Task: Create a word cloud from a text corpus.
Action: Mouse moved to (124, 55)
Screenshot: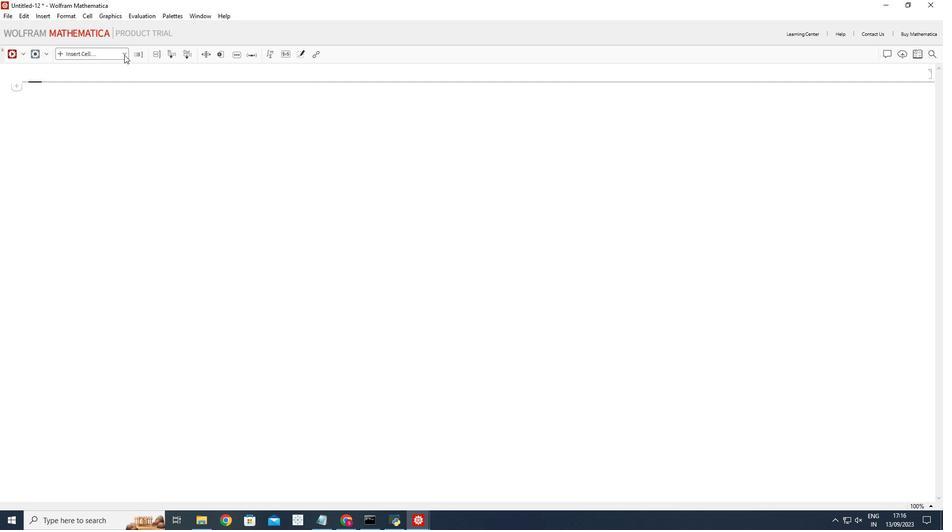 
Action: Mouse pressed left at (124, 55)
Screenshot: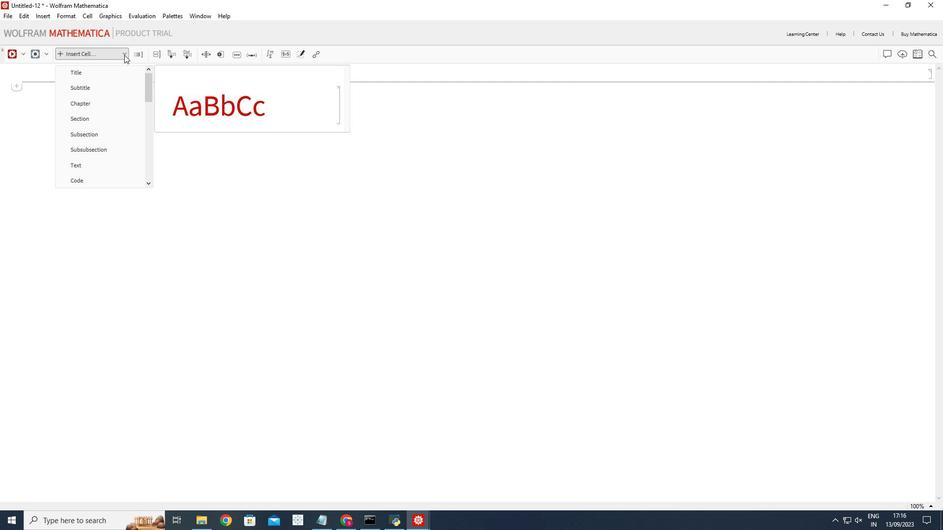 
Action: Mouse moved to (108, 71)
Screenshot: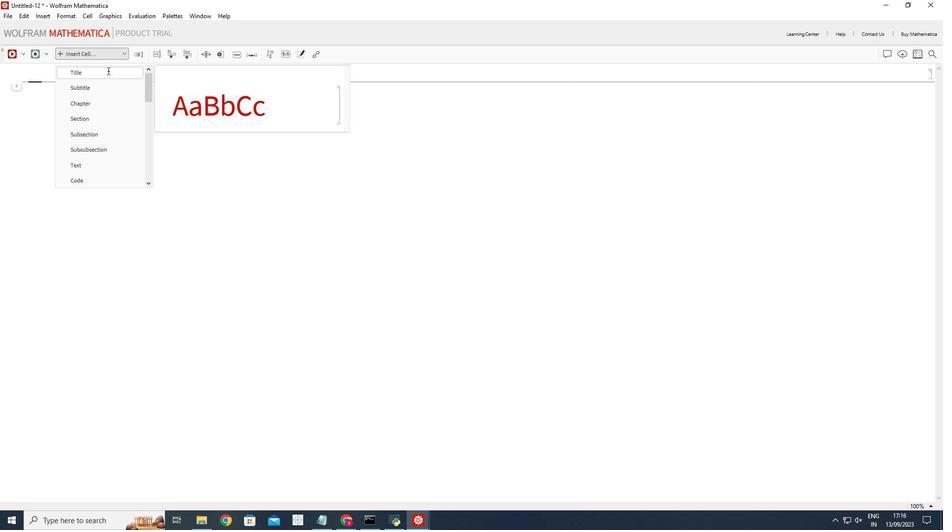 
Action: Mouse pressed left at (108, 71)
Screenshot: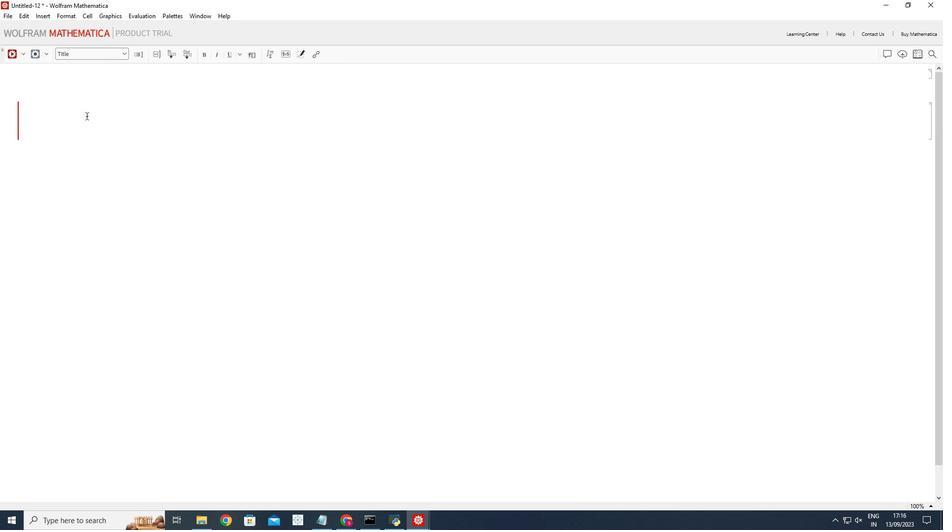 
Action: Mouse moved to (86, 116)
Screenshot: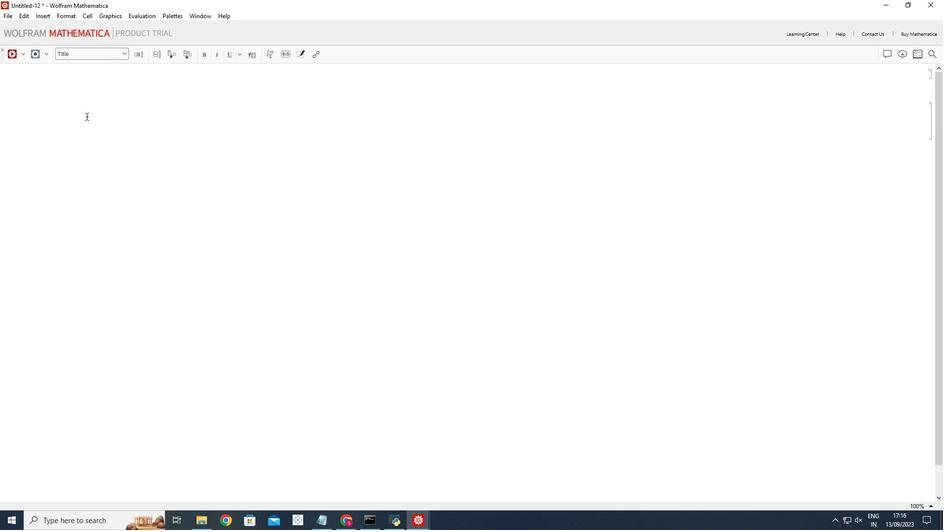 
Action: Mouse pressed left at (86, 116)
Screenshot: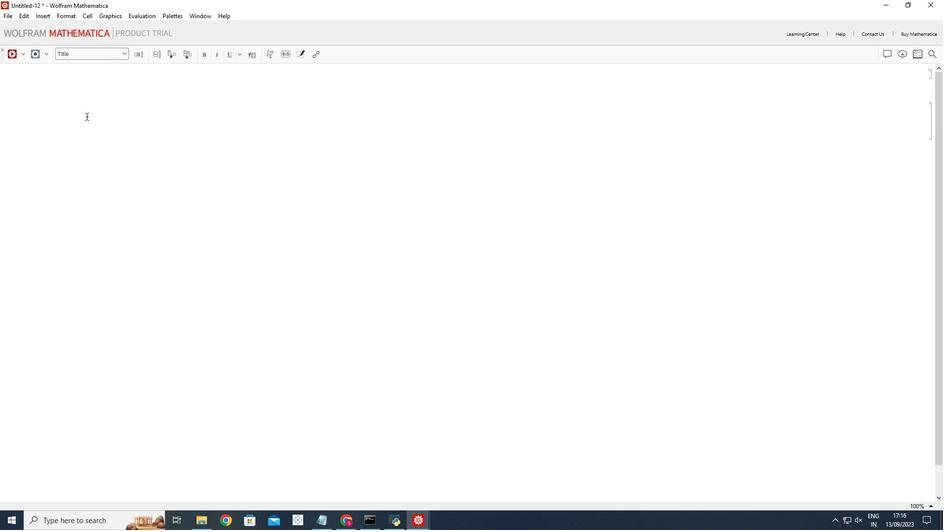 
Action: Key pressed <Key.shift_r>Word<Key.space><Key.shift_r>Cloud
Screenshot: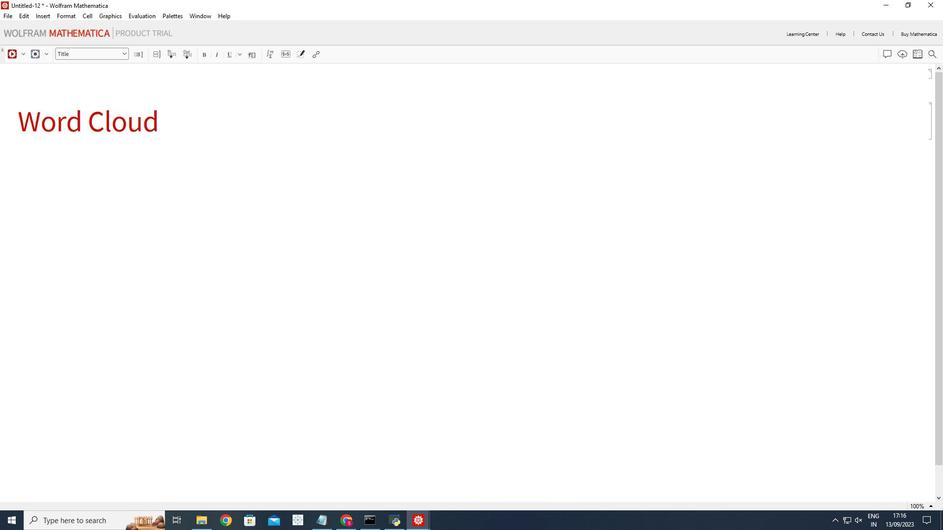 
Action: Mouse moved to (85, 170)
Screenshot: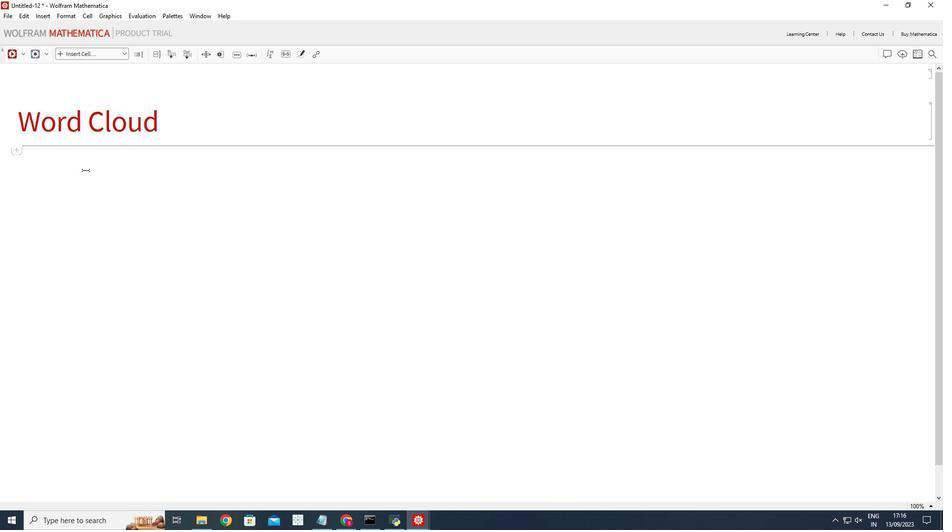 
Action: Mouse pressed left at (85, 170)
Screenshot: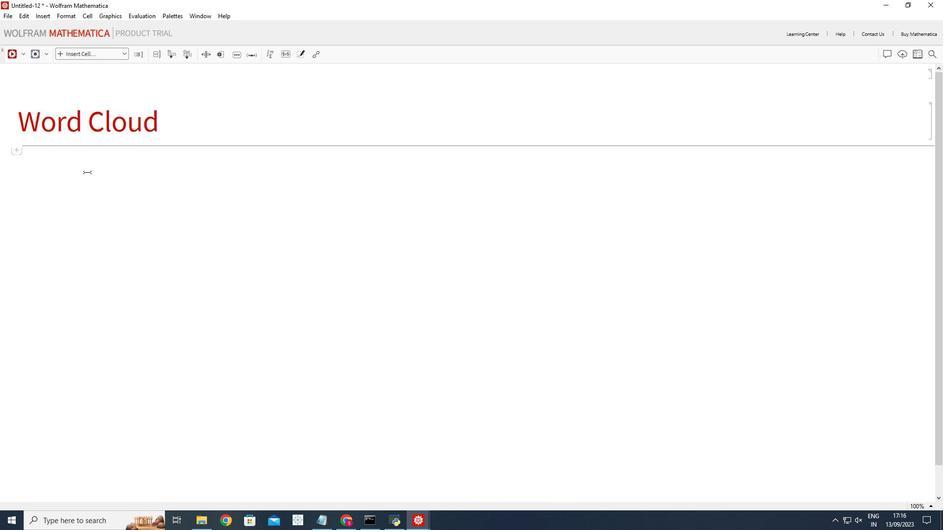 
Action: Mouse moved to (122, 53)
Screenshot: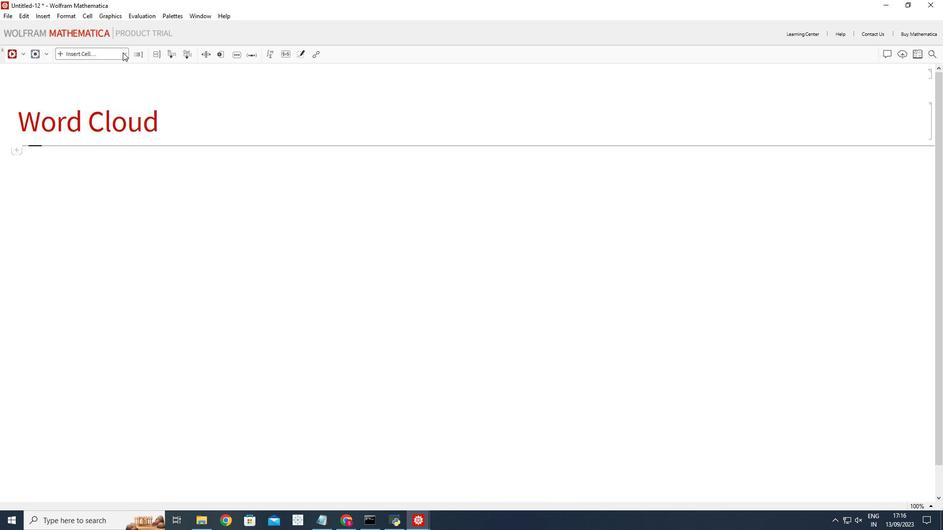 
Action: Mouse pressed left at (122, 53)
Screenshot: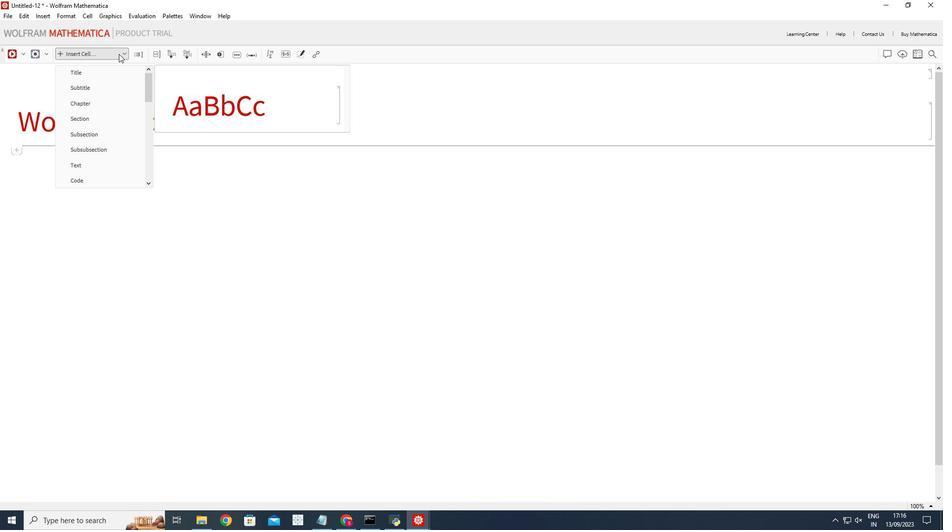 
Action: Mouse moved to (77, 177)
Screenshot: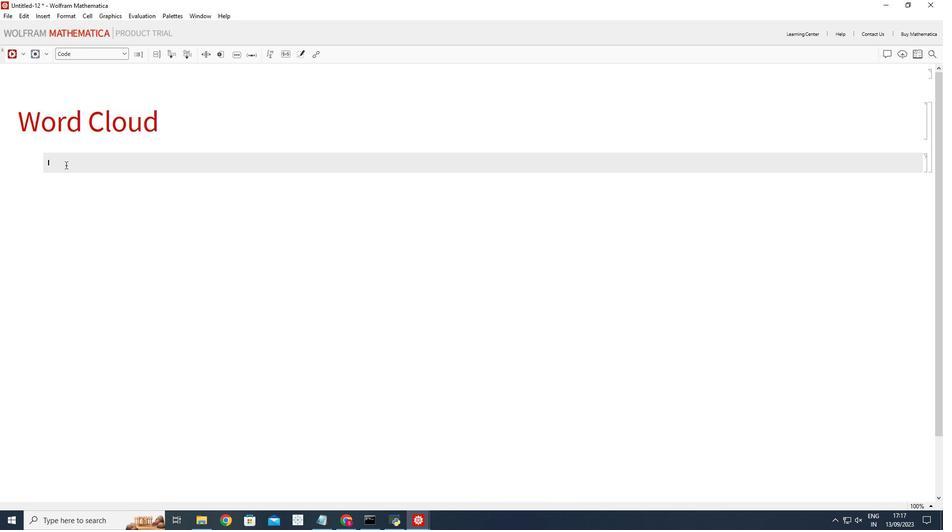 
Action: Mouse pressed left at (77, 177)
Screenshot: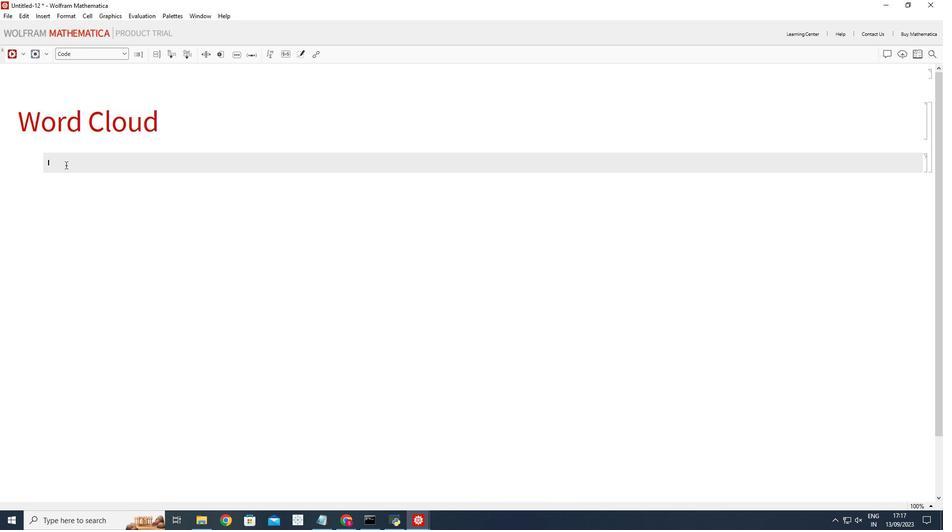 
Action: Mouse moved to (66, 165)
Screenshot: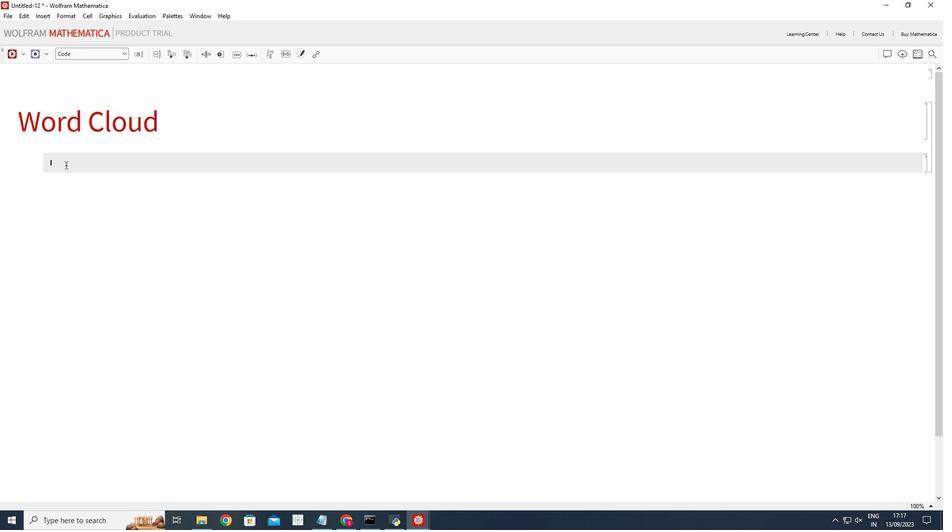 
Action: Mouse pressed left at (66, 165)
Screenshot: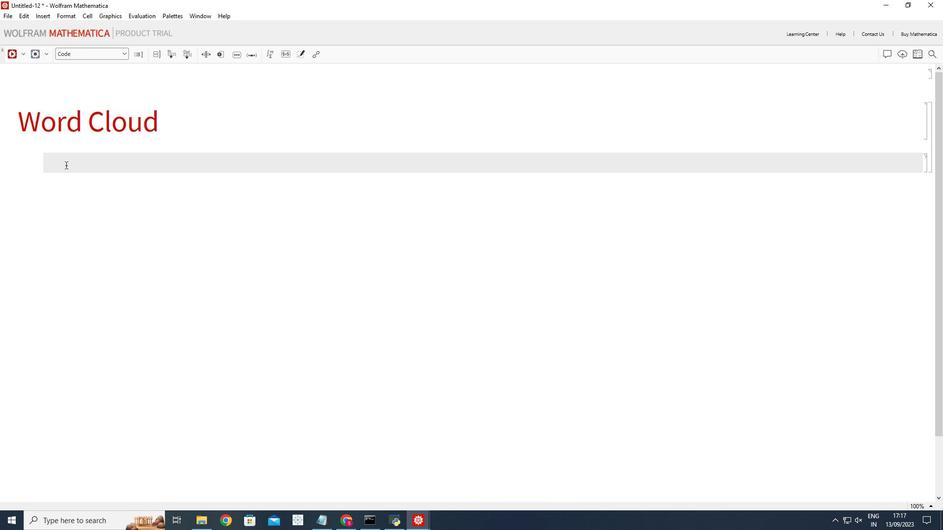 
Action: Key pressed <Key.shift_r>(<Key.shift_r>*<Key.space><Key.shift_r>Sample<Key.space>text<Key.space>corpus<Key.space><Key.right><Key.right><Key.enter>test<Key.shift_r>Corpus<Key.space>=<Key.space><Key.shift_r>"<Key.shift_r>Lorem<Key.space>ipsum<Key.space>dolor<Key.space>sit<Key.space>amet,<Key.space>consecter<Key.backspace>tur<Key.space>adipiscing<Key.space>elit.<Key.space><Key.shift_r>Nulla<Key.space>\<Key.backspace><Key.backspace>eget<Key.space>magna<Key.space>nec<Key.space>justo<Key.space>vehicula<Key.space>be<Key.backspace>ibendum.<Key.space><Key.shift_r>Sed<Key.space>bibendum<Key.space>lacinia<Key.space>magnaeget<Key.space>tristique<Key.space>lorem<Key.space>vestibulum<Key.space>a.<Key.space><Key.shift_r>G<Key.backspace><Key.shift_r>Fusce<Key.space>a<Key.space>justo<Key.space>sit<Key.space>amet<Key.space>nunc\<Key.enter>aliquan<Key.backspace>m<Key.space>cursus.<Key.space><Key.right>;<Key.enter><Key.enter><Key.shift_r>(*<Key.space><Key.shift_r>Tokenize<Key.space>the<Key.space>test<Key.backspace><Key.backspace>xt<Key.space><Key.right><Key.right><Key.enter>words<Key.space>=<Key.space><Key.shift_r>Test<Key.shift_r>Words[text<Key.space><Key.backspace><Key.shift_r>Corpus<Key.right><Key.up><Key.up><Key.up><Key.up><Key.up><Key.left><Key.left><Key.left><Key.left><Key.left><Key.left><Key.left><Key.left><Key.left><Key.left><Key.left><Key.left><Key.left><Key.left><Key.left><Key.left><Key.left><Key.left><Key.left><Key.left><Key.left><Key.down><Key.backspace>x<Key.right><Key.right><Key.right><Key.right><Key.right><Key.right><Key.down><Key.down><Key.down><Key.down><Key.right><Key.right><Key.right><Key.right><Key.right><Key.right><Key.right><Key.right><Key.right><Key.right><Key.right><Key.right><Key.right><Key.right><Key.right><Key.right><Key.right><Key.right><Key.right><Key.right><Key.right>;<Key.enter><Key.enter><Key.shift_r>(*<Key.space><Key.shift_r>Create<Key.space>a<Key.space>word<Key.space>cloud<Key.space><Key.right><Key.right><Key.enter><Key.shift_r>Word<Key.shift_r>Cloud[words<Key.right><Key.shift_r><Key.enter>
Screenshot: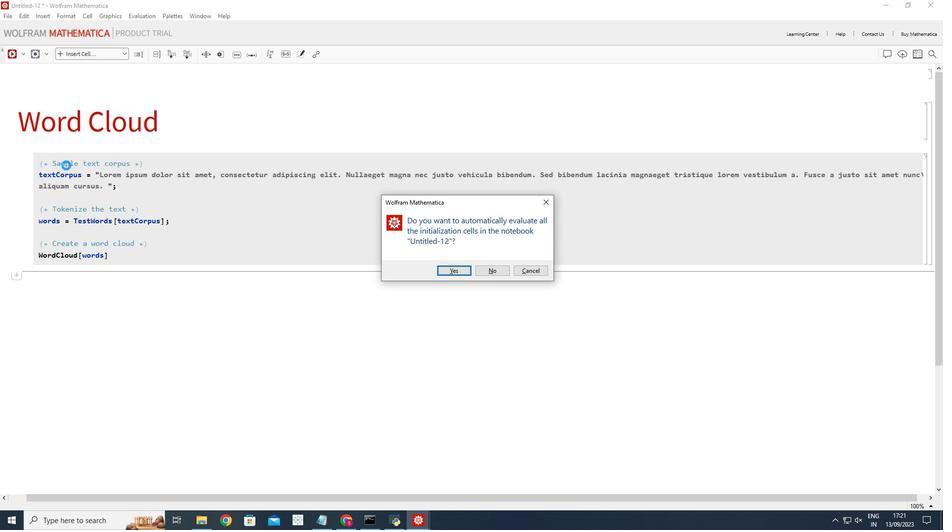 
Action: Mouse moved to (449, 267)
Screenshot: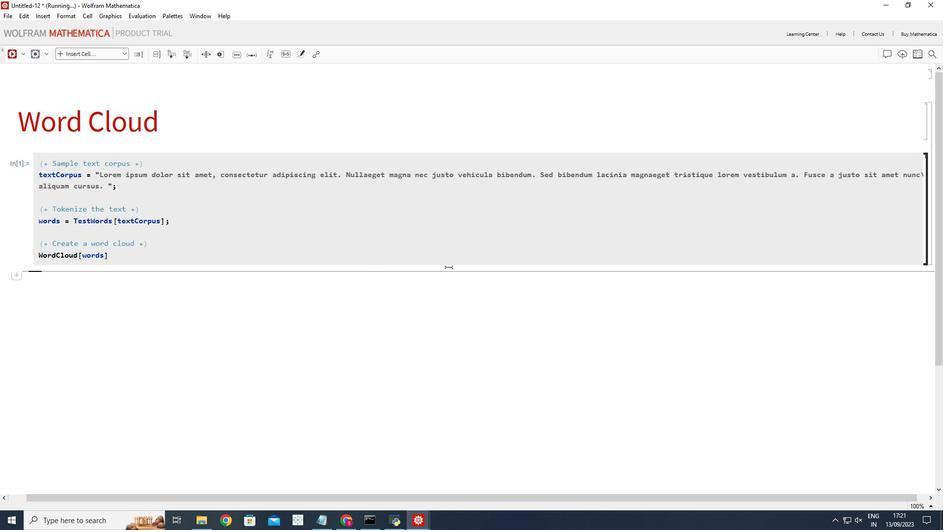 
Action: Mouse pressed left at (449, 267)
Screenshot: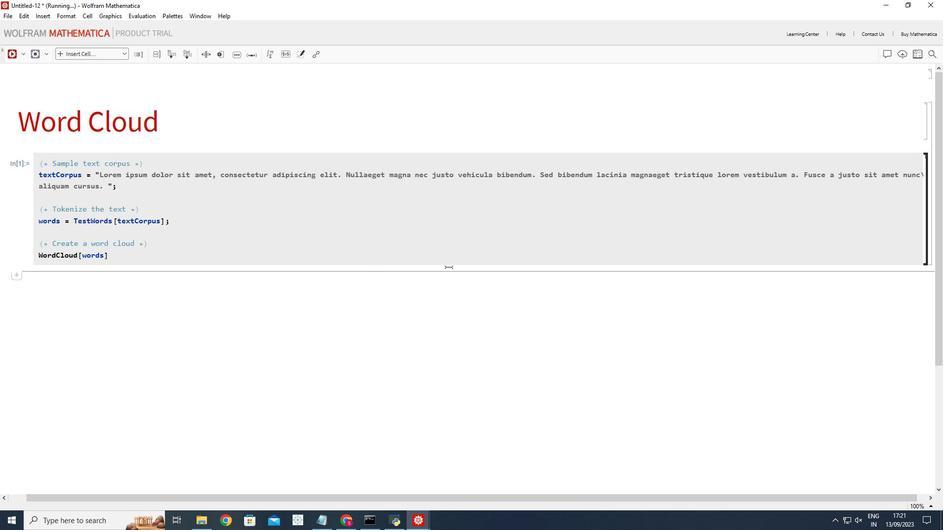 
Action: Mouse moved to (237, 239)
Screenshot: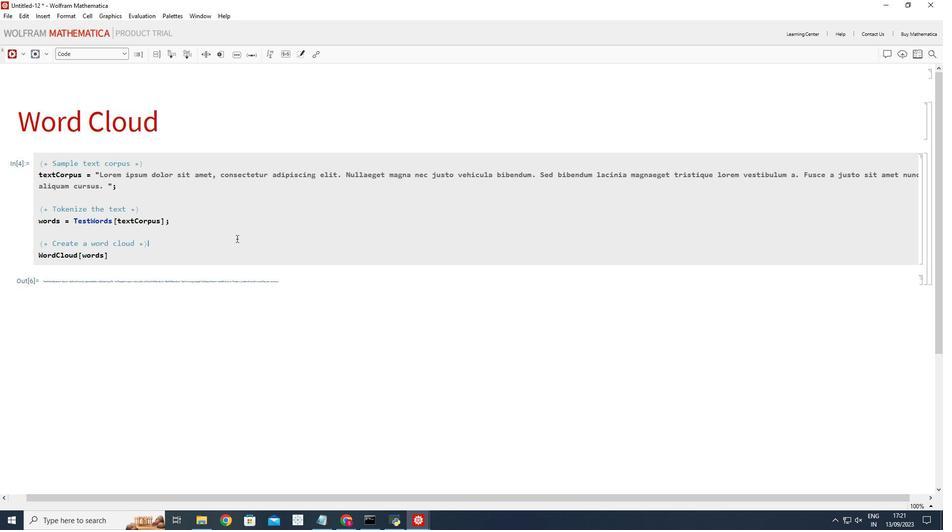 
Action: Mouse pressed left at (237, 239)
Screenshot: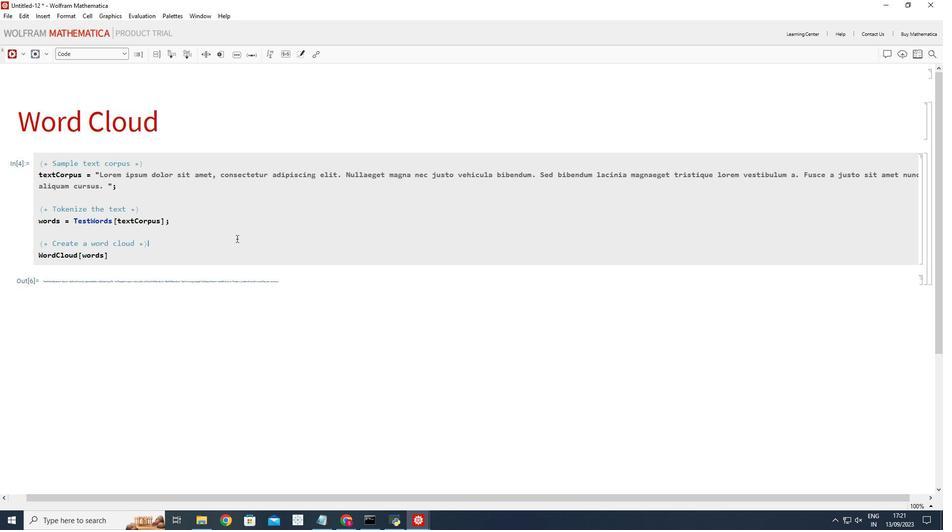 
Action: Mouse moved to (85, 221)
Screenshot: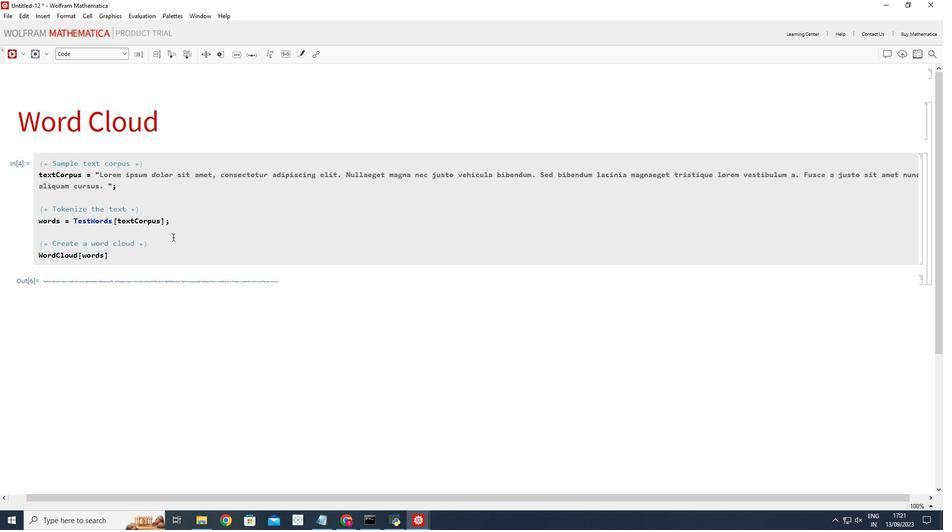 
Action: Mouse pressed left at (85, 221)
Screenshot: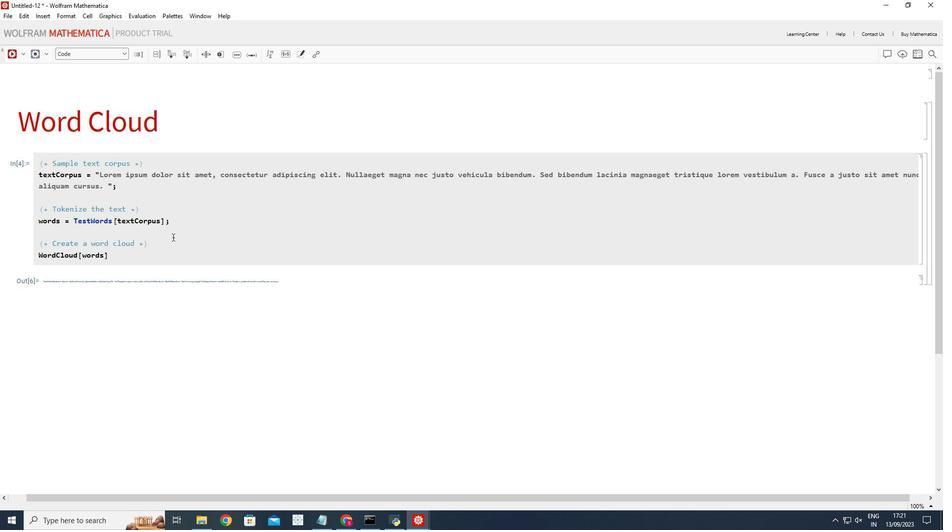 
Action: Mouse moved to (173, 237)
Screenshot: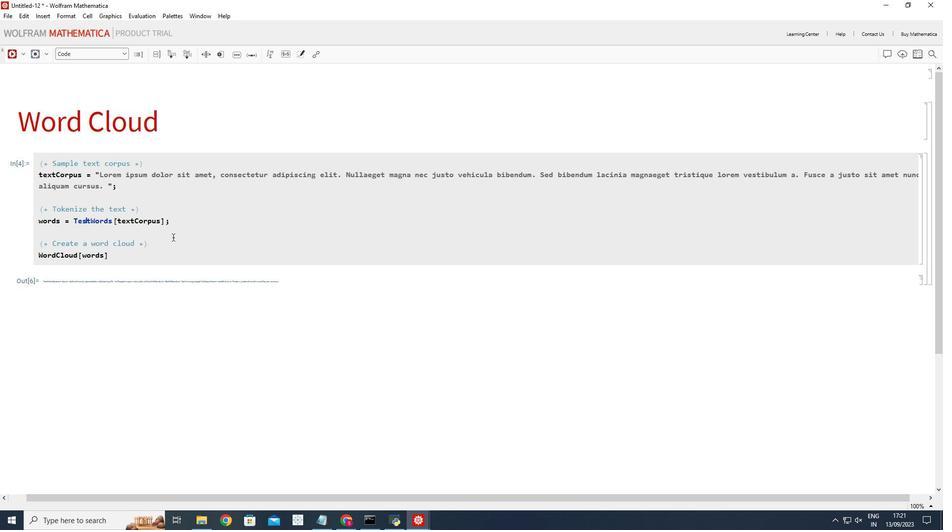 
Action: Key pressed <Key.backspace>x
Screenshot: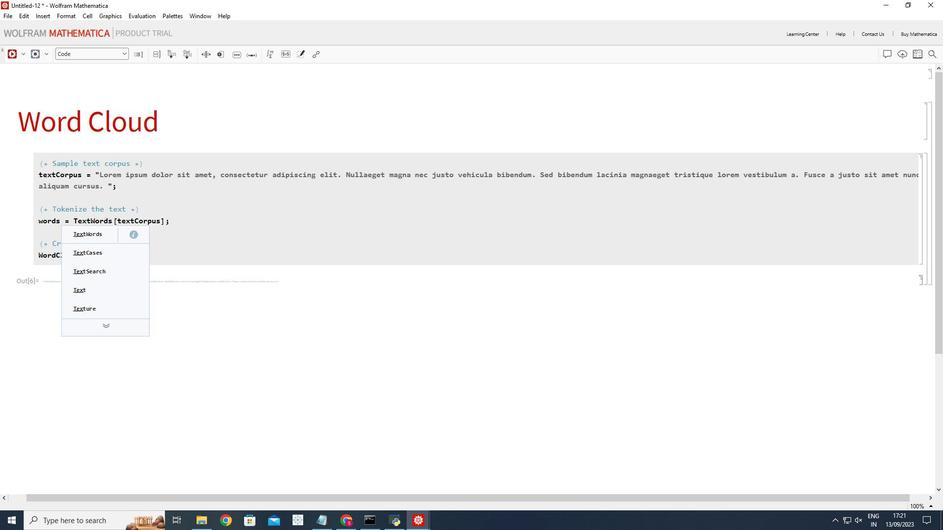 
Action: Mouse moved to (196, 226)
Screenshot: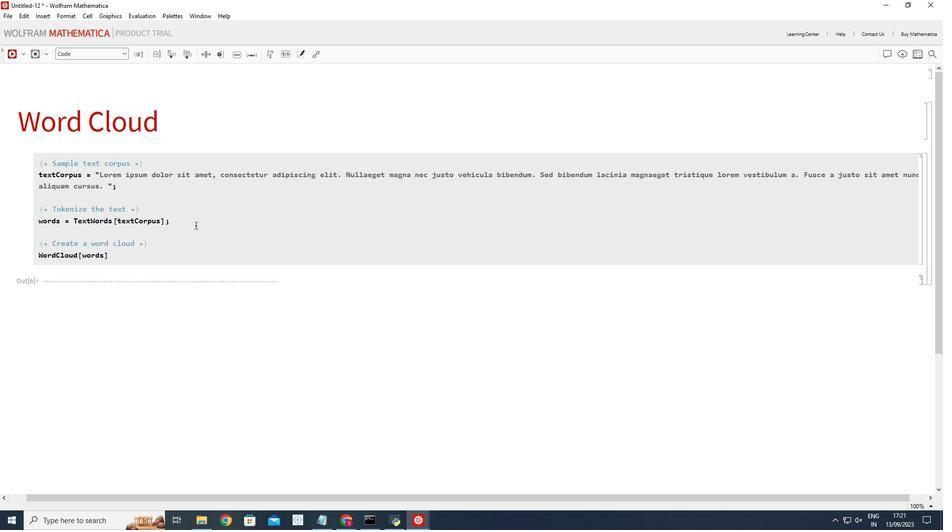 
Action: Mouse pressed left at (196, 226)
Screenshot: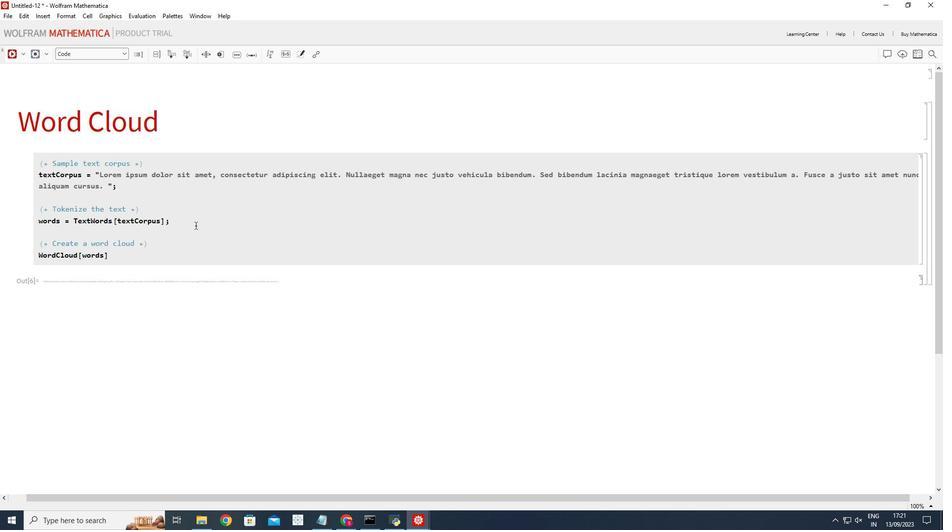 
Action: Key pressed <Key.shift_r><Key.enter>
Screenshot: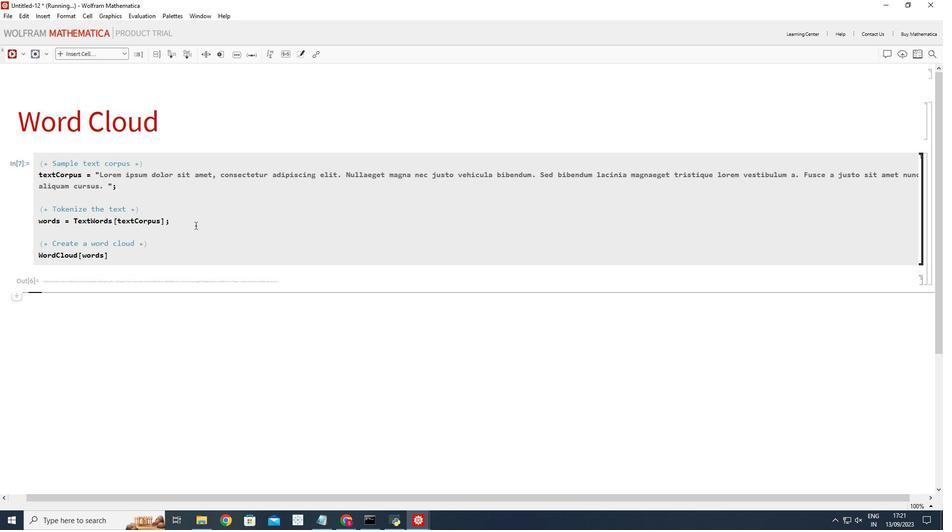 
Action: Mouse scrolled (196, 225) with delta (0, 0)
Screenshot: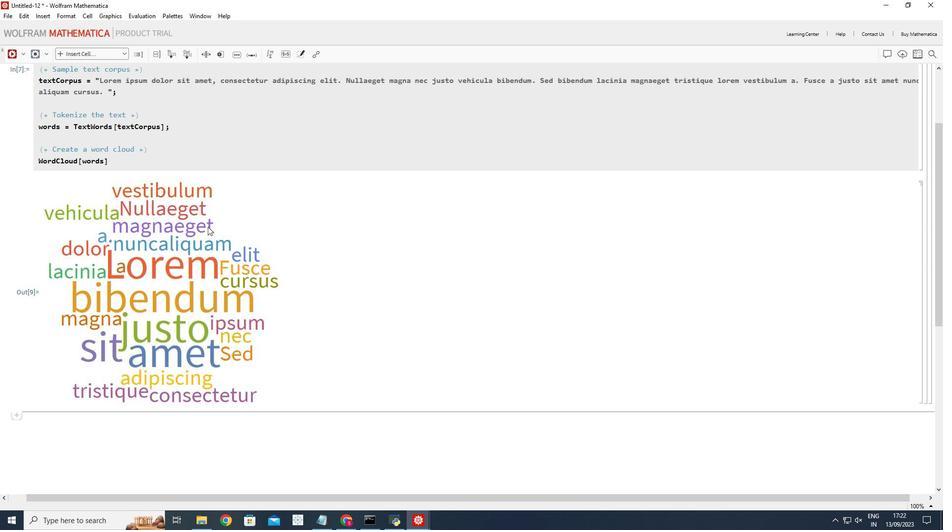 
Action: Mouse scrolled (196, 225) with delta (0, 0)
Screenshot: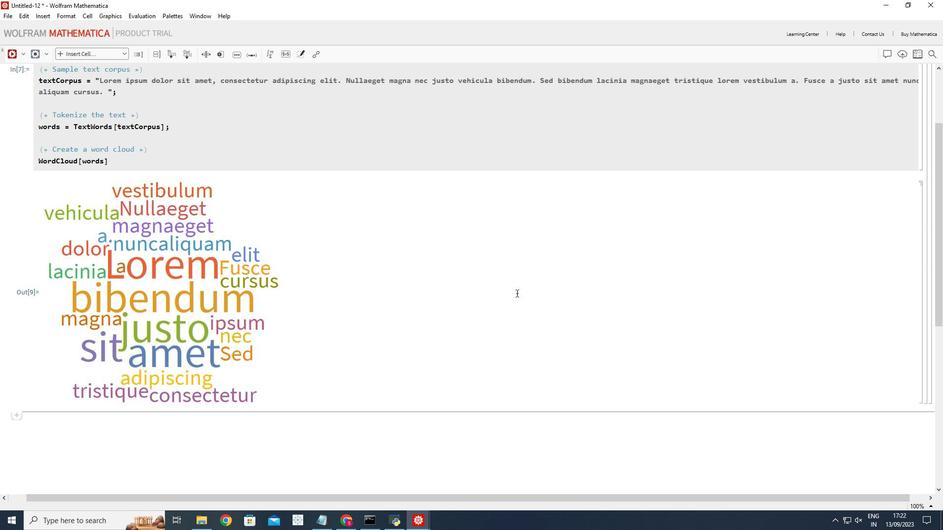 
Action: Mouse moved to (173, 299)
Screenshot: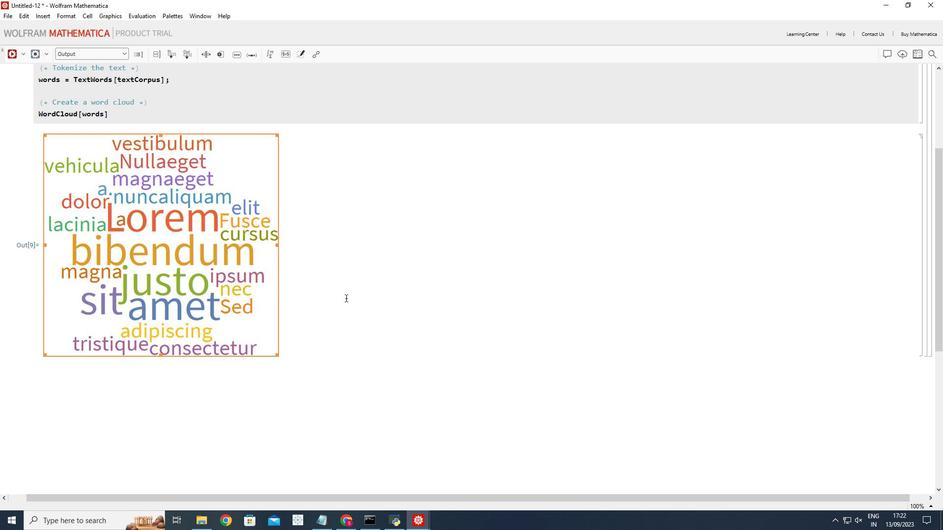 
Action: Mouse pressed left at (173, 299)
Screenshot: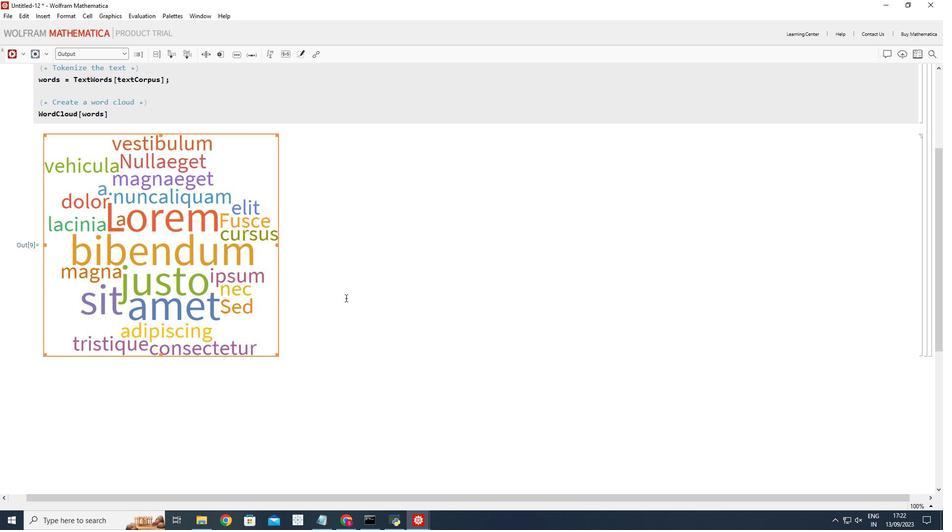 
Action: Mouse moved to (346, 298)
Screenshot: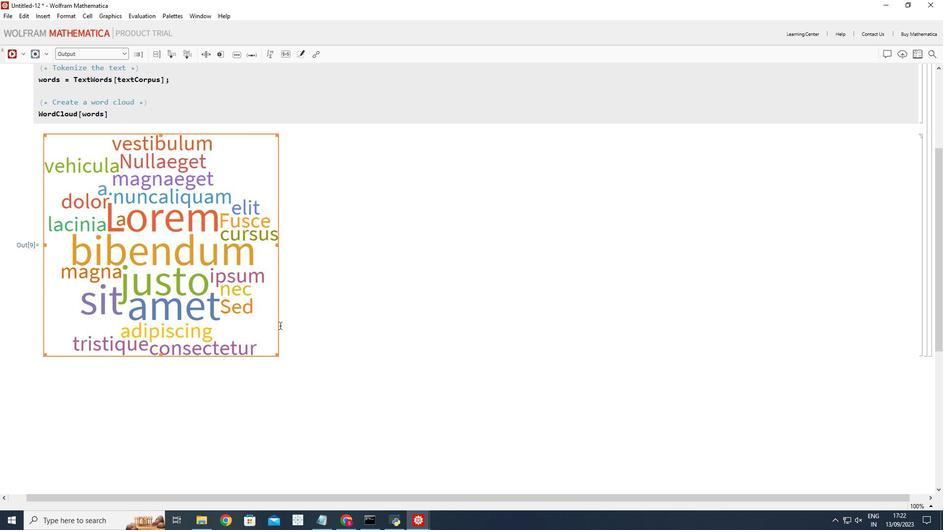 
Action: Mouse scrolled (346, 298) with delta (0, 0)
Screenshot: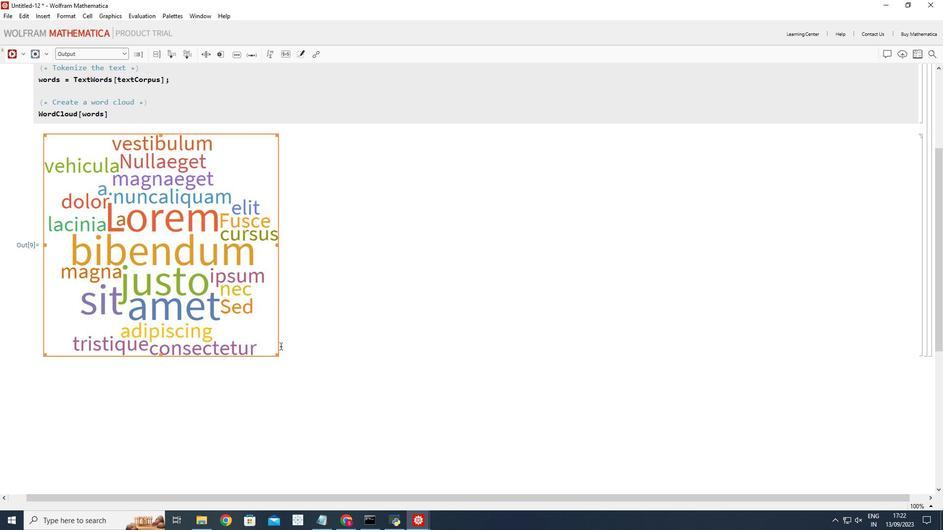 
Action: Mouse moved to (275, 353)
Screenshot: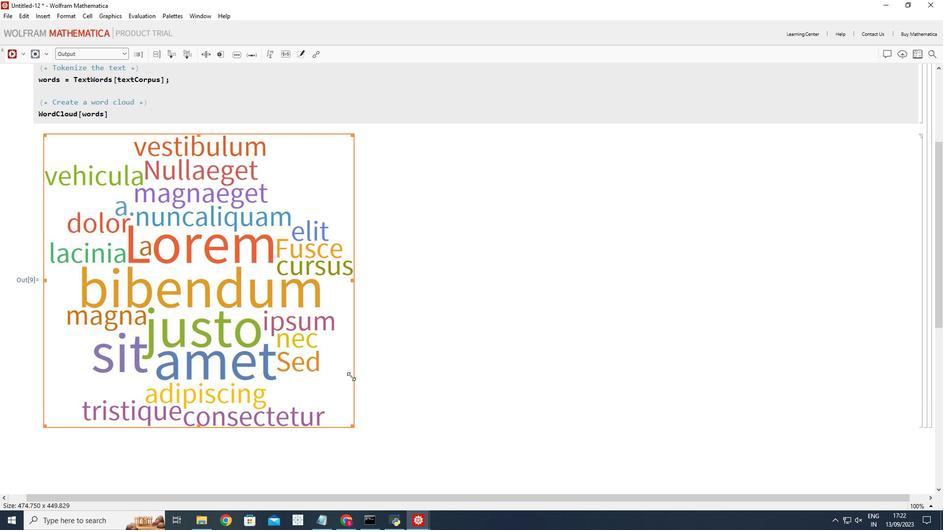 
Action: Mouse pressed left at (275, 353)
Screenshot: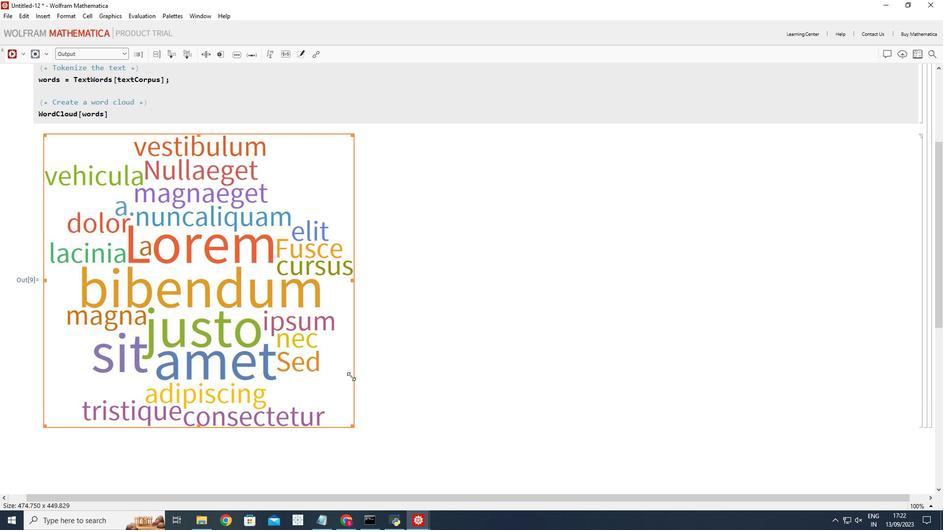 
Action: Mouse moved to (498, 326)
Screenshot: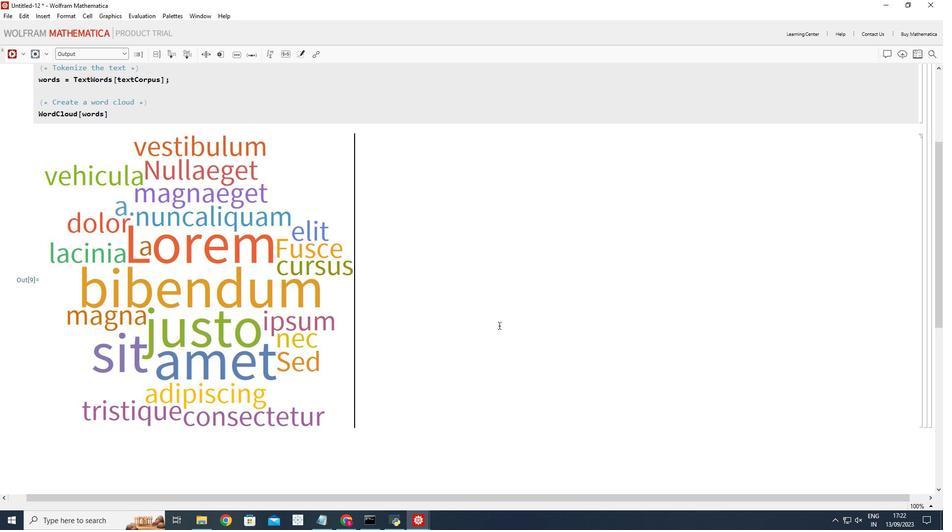 
Action: Mouse pressed left at (498, 326)
Screenshot: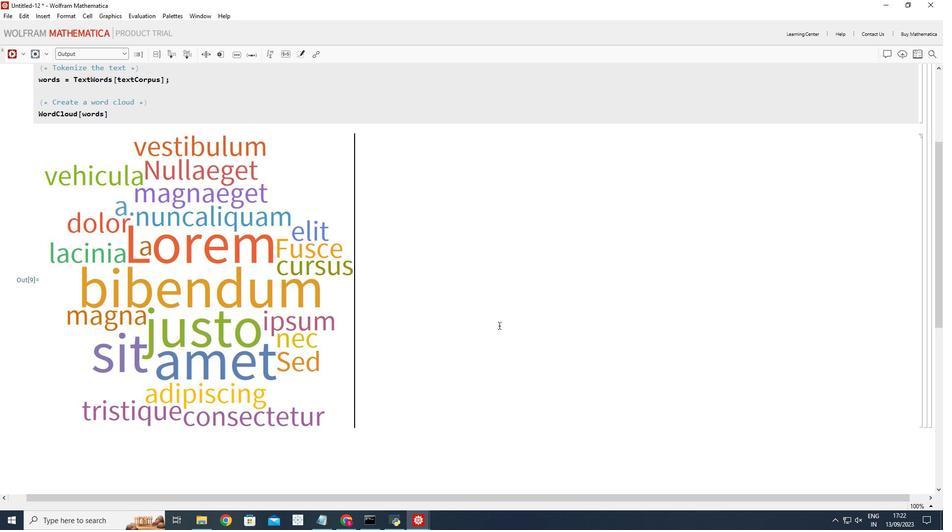 
Action: Mouse moved to (499, 326)
Screenshot: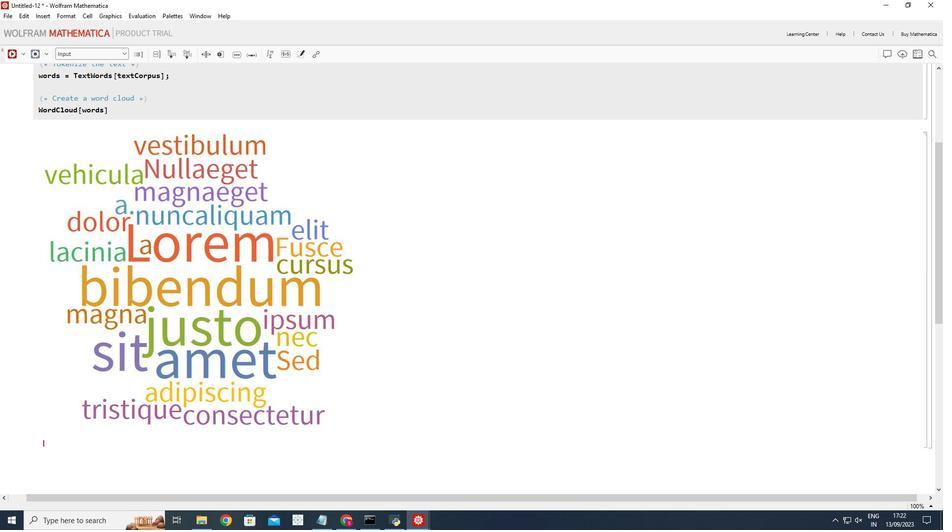 
Action: Key pressed <Key.enter>
Screenshot: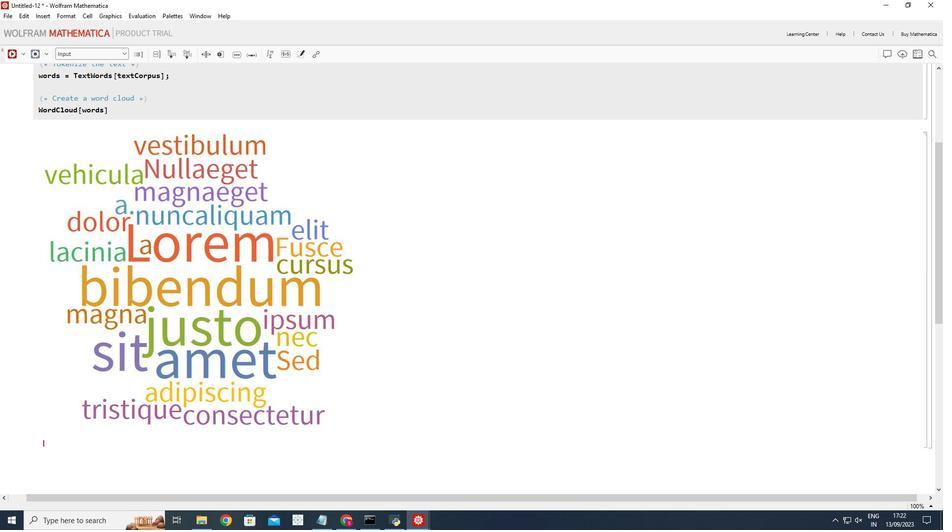 
Action: Mouse scrolled (499, 326) with delta (0, 0)
Screenshot: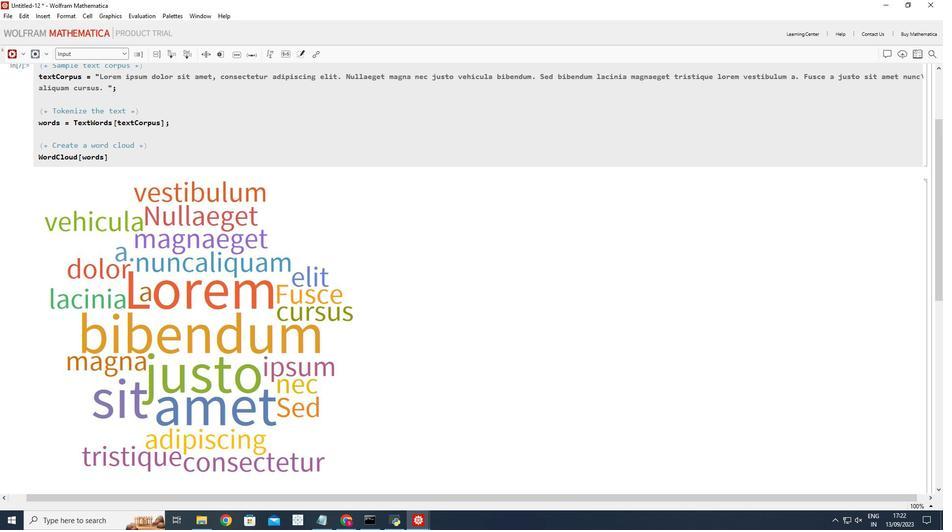 
